 Task: Create a course object.
Action: Mouse moved to (586, 51)
Screenshot: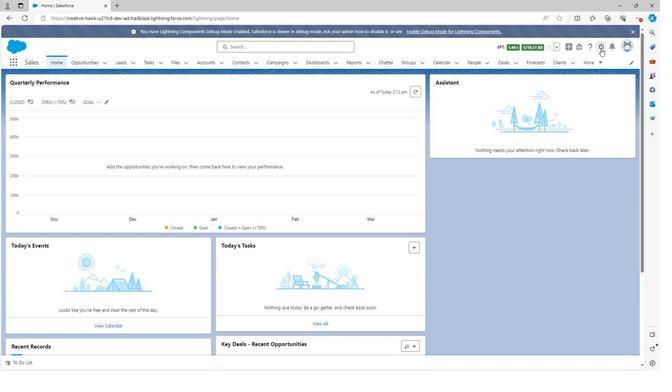 
Action: Mouse pressed left at (586, 51)
Screenshot: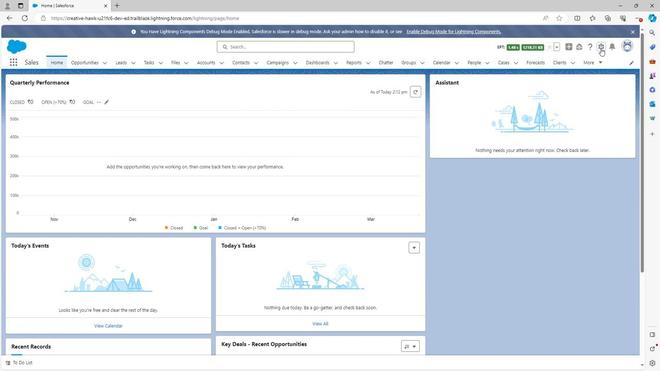 
Action: Mouse moved to (567, 66)
Screenshot: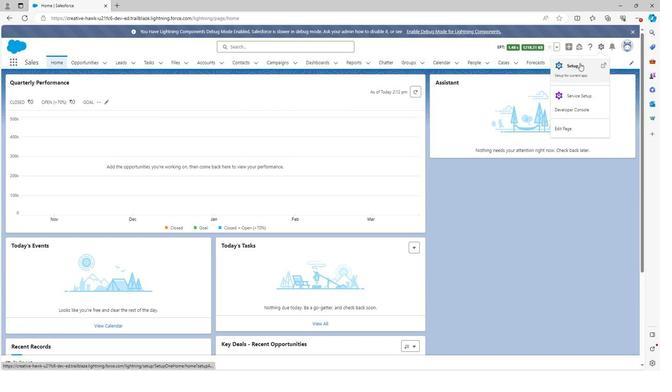 
Action: Mouse pressed left at (567, 66)
Screenshot: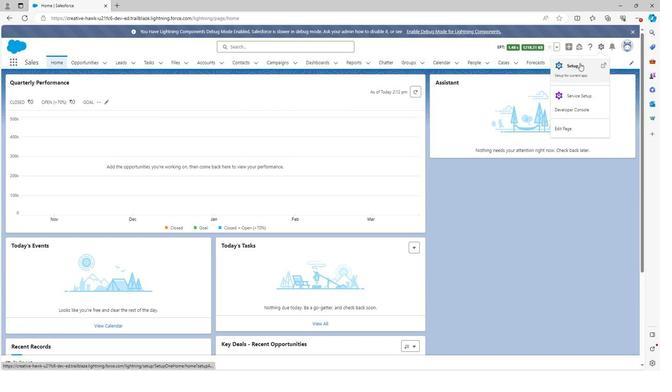 
Action: Mouse moved to (117, 63)
Screenshot: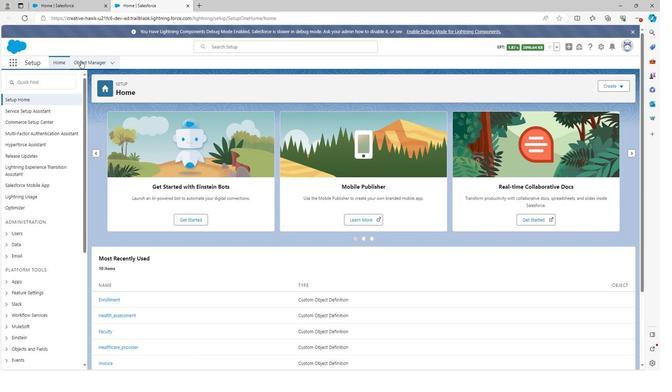 
Action: Mouse pressed left at (117, 63)
Screenshot: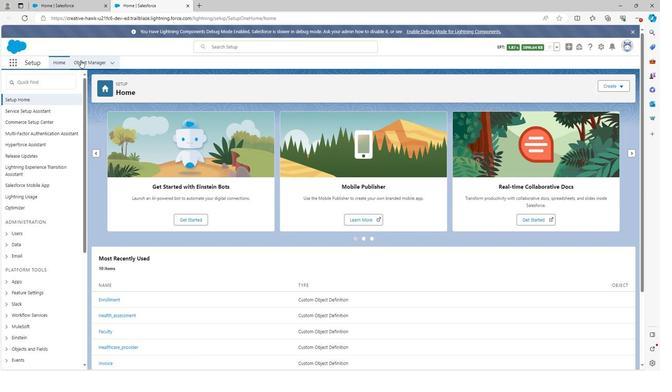 
Action: Mouse moved to (600, 87)
Screenshot: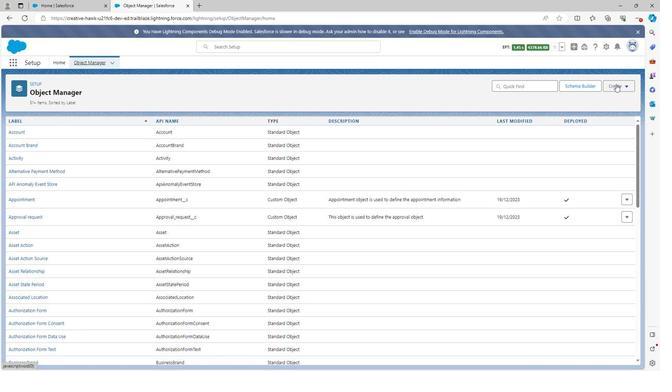 
Action: Mouse pressed left at (600, 87)
Screenshot: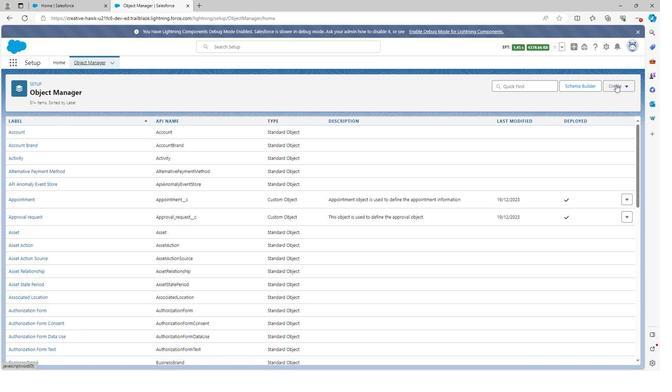 
Action: Mouse moved to (578, 106)
Screenshot: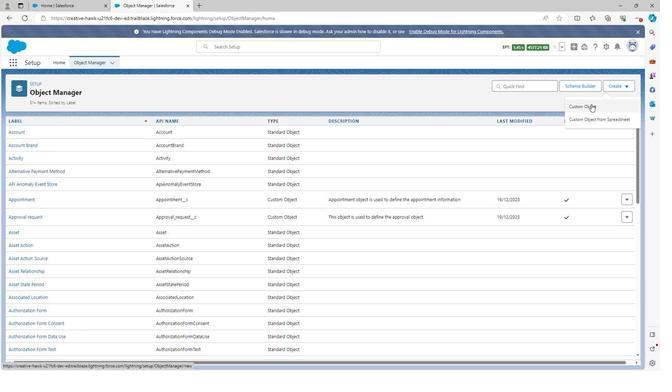 
Action: Mouse pressed left at (578, 106)
Screenshot: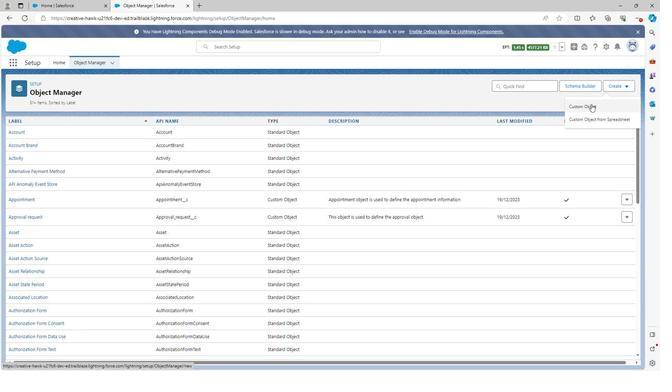 
Action: Mouse moved to (190, 174)
Screenshot: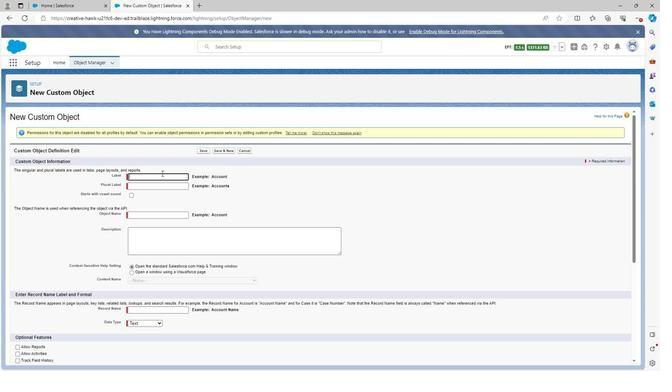 
Action: Key pressed <Key.shift>Course
Screenshot: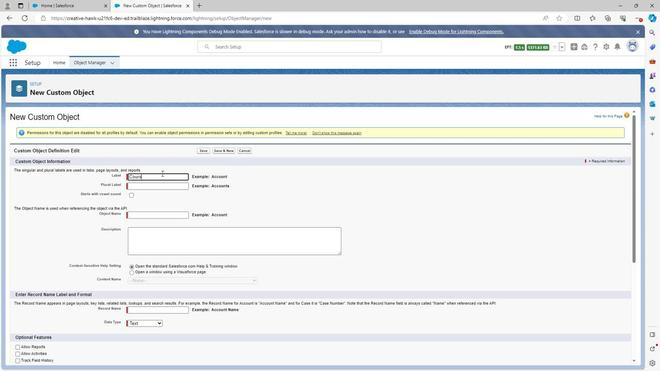 
Action: Mouse moved to (230, 199)
Screenshot: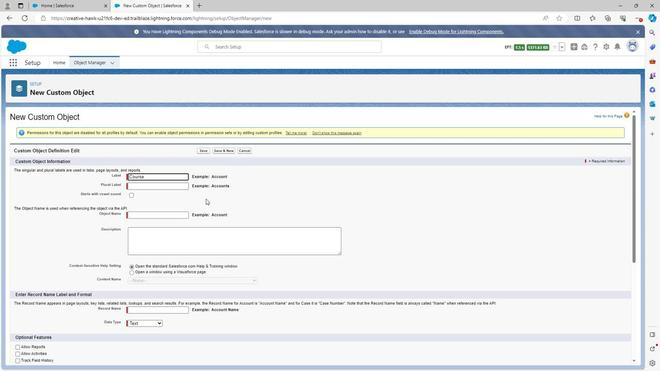 
Action: Mouse pressed left at (230, 199)
Screenshot: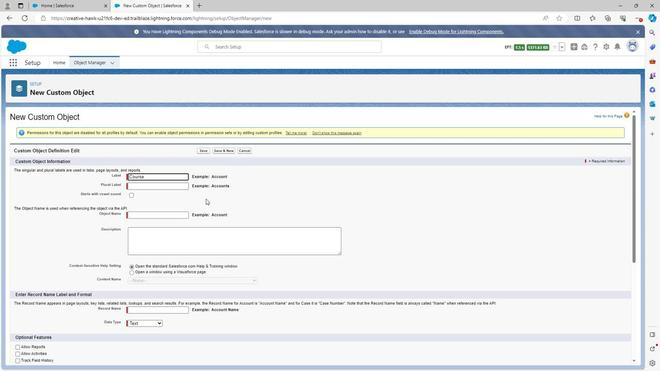 
Action: Mouse moved to (188, 186)
Screenshot: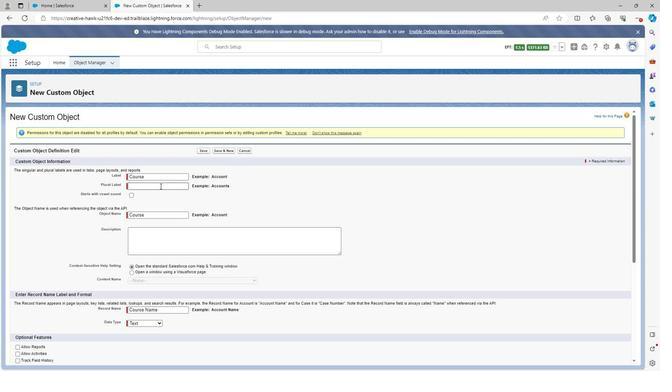 
Action: Mouse pressed left at (188, 186)
Screenshot: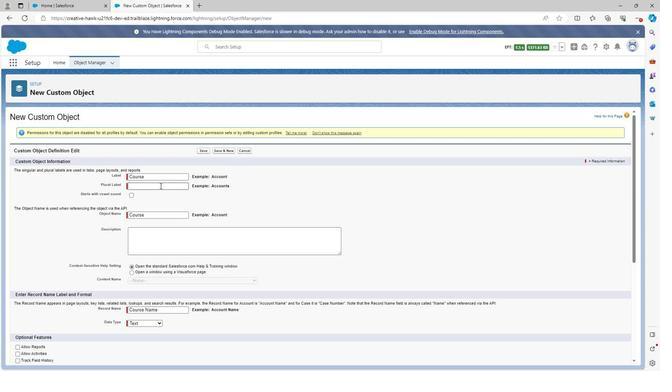 
Action: Key pressed <Key.shift>Courses
Screenshot: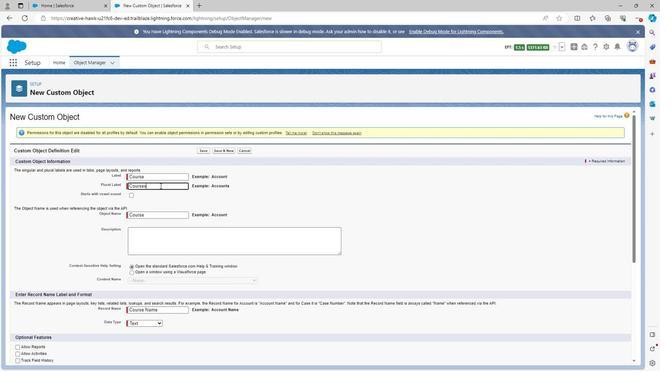 
Action: Mouse moved to (181, 234)
Screenshot: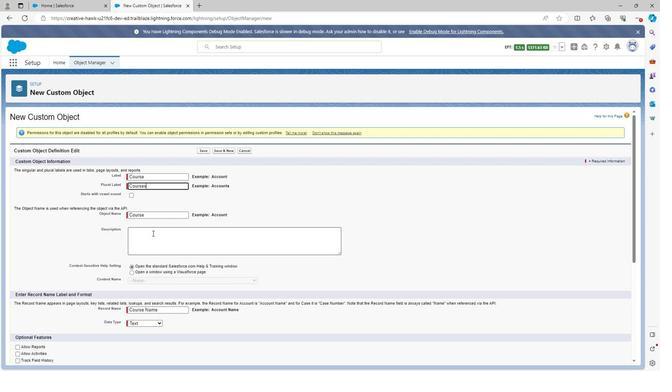 
Action: Mouse pressed left at (181, 234)
Screenshot: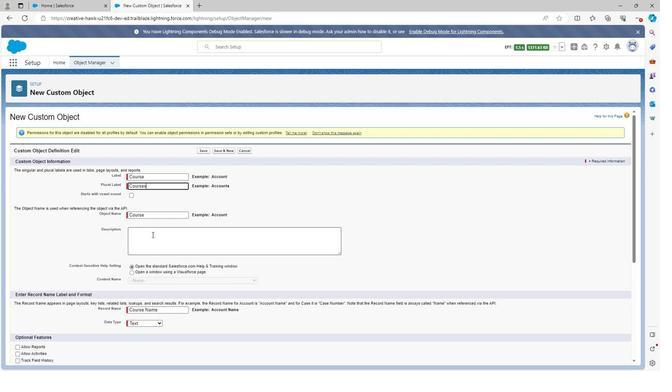 
Action: Key pressed <Key.shift>Course<Key.space>object<Key.space>is<Key.space>used<Key.space>to<Key.space>defined<Key.space>the<Key.space>course<Key.space>o<Key.backspace><Key.backspace>s<Key.space>o<Key.backspace>of<Key.space>students
Screenshot: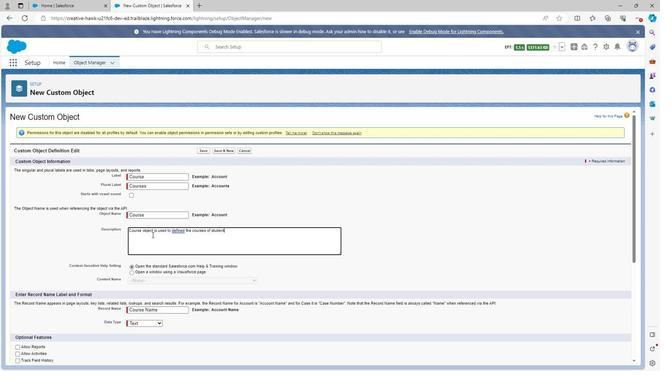 
Action: Mouse moved to (214, 270)
Screenshot: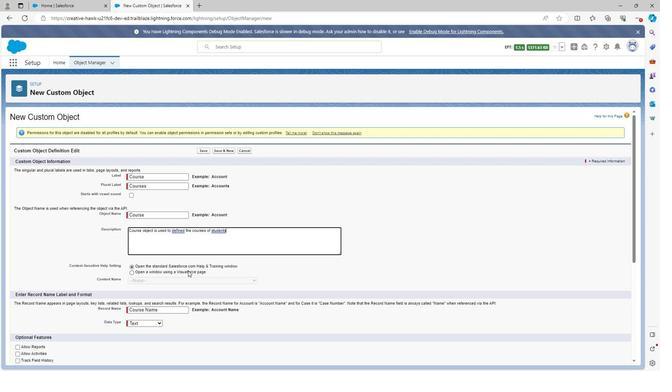 
Action: Mouse scrolled (214, 269) with delta (0, 0)
Screenshot: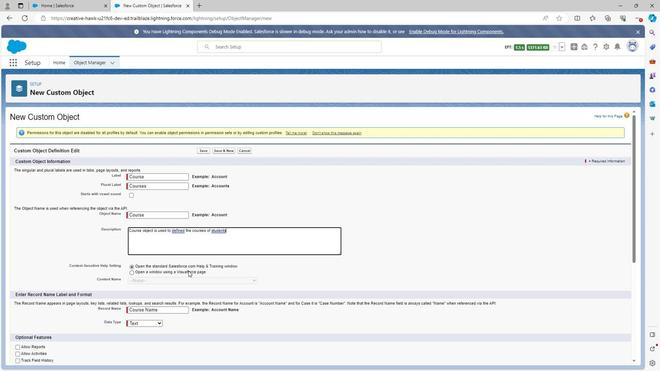 
Action: Mouse moved to (214, 270)
Screenshot: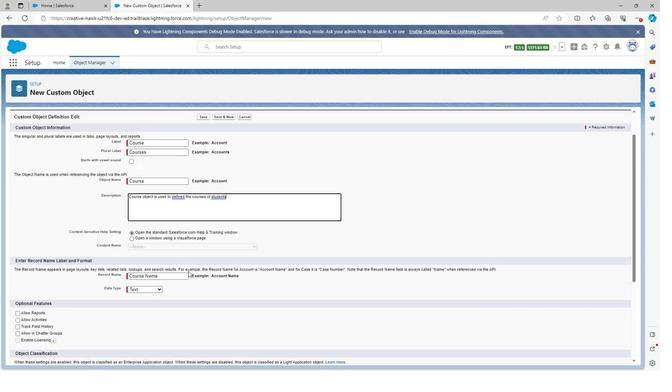 
Action: Mouse scrolled (214, 270) with delta (0, 0)
Screenshot: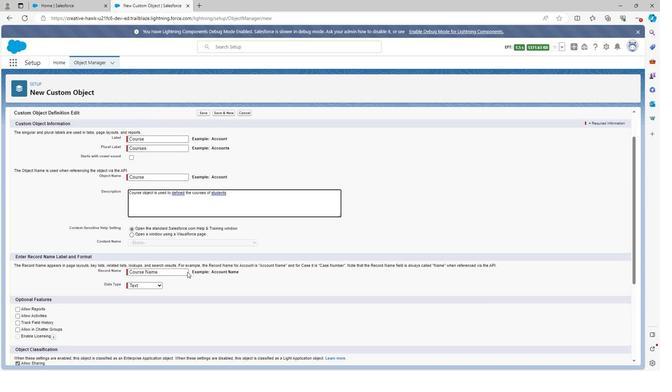 
Action: Mouse moved to (213, 271)
Screenshot: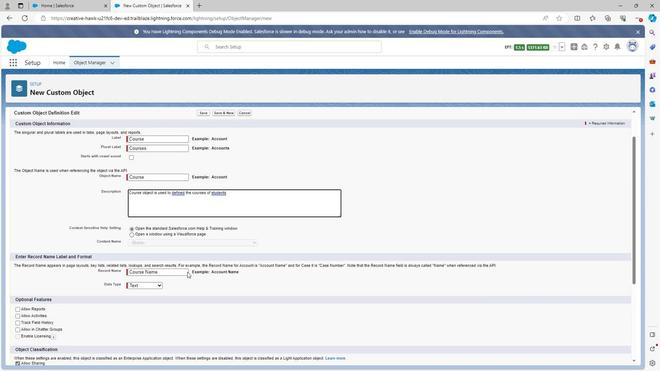 
Action: Mouse scrolled (213, 270) with delta (0, 0)
Screenshot: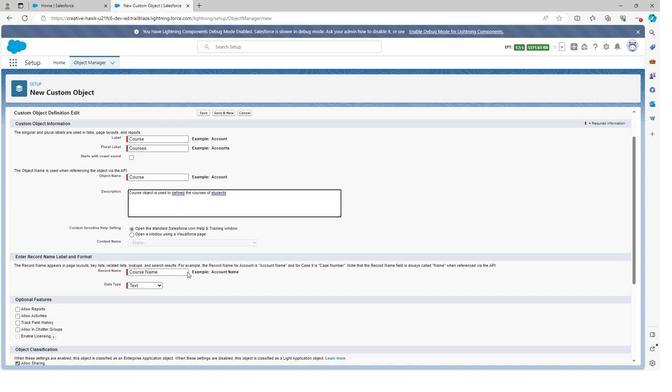 
Action: Mouse moved to (204, 271)
Screenshot: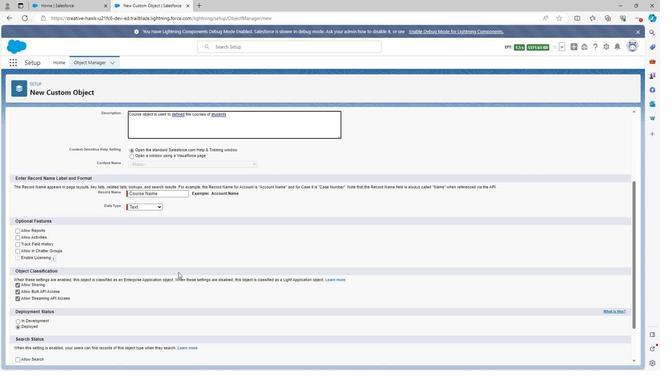 
Action: Mouse scrolled (204, 271) with delta (0, 0)
Screenshot: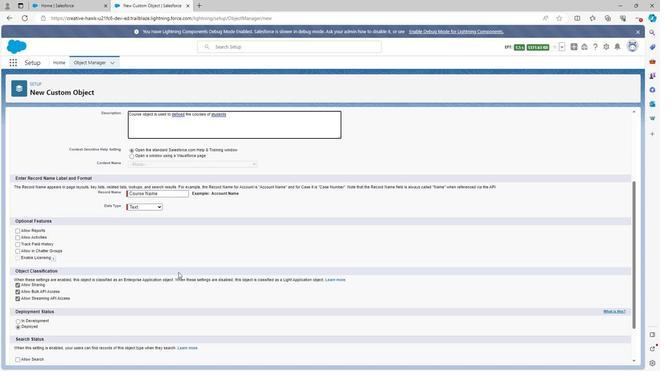 
Action: Mouse moved to (59, 191)
Screenshot: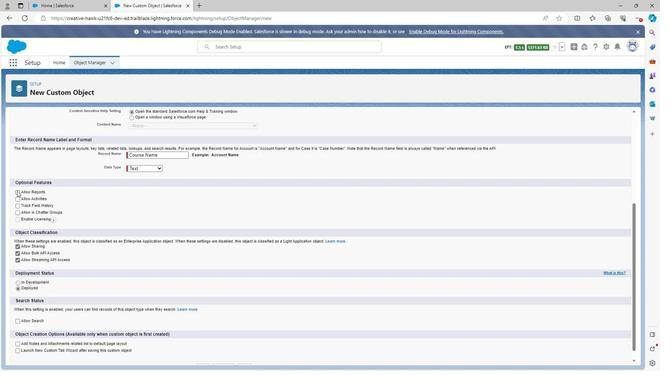 
Action: Mouse pressed left at (59, 191)
Screenshot: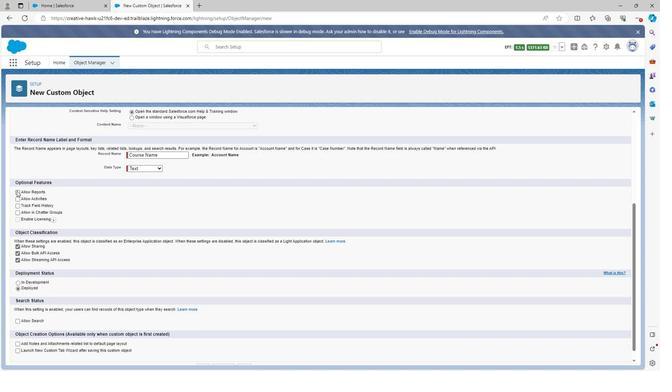 
Action: Mouse moved to (58, 197)
Screenshot: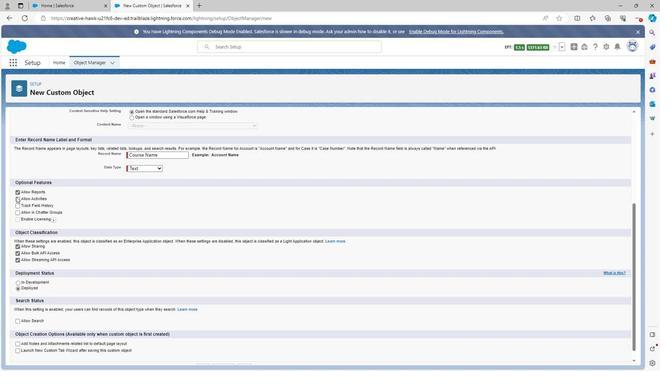 
Action: Mouse pressed left at (58, 197)
Screenshot: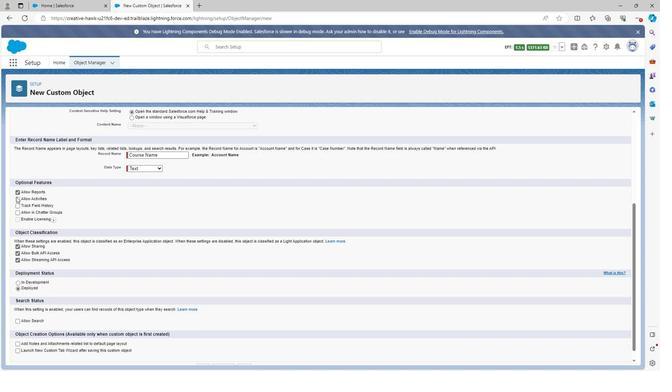 
Action: Mouse moved to (58, 206)
Screenshot: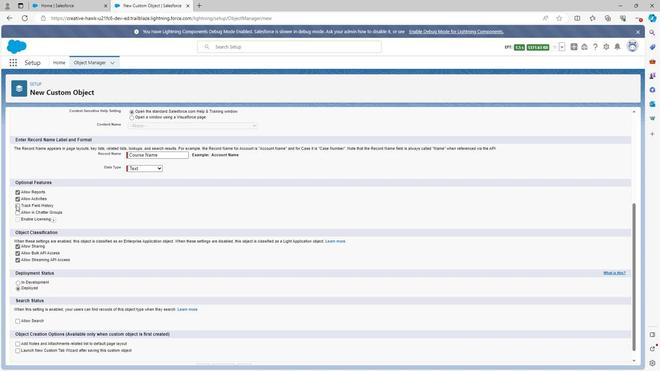 
Action: Mouse pressed left at (58, 206)
Screenshot: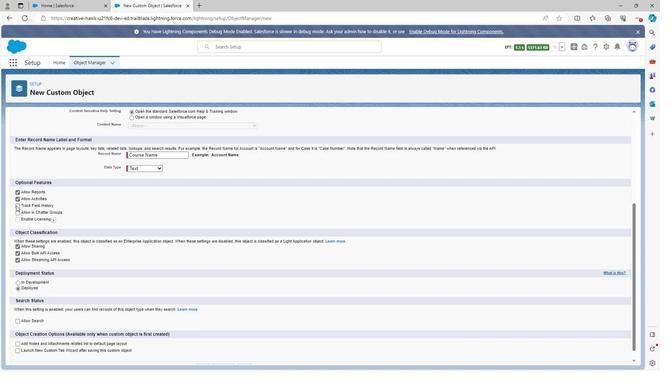 
Action: Mouse moved to (184, 261)
Screenshot: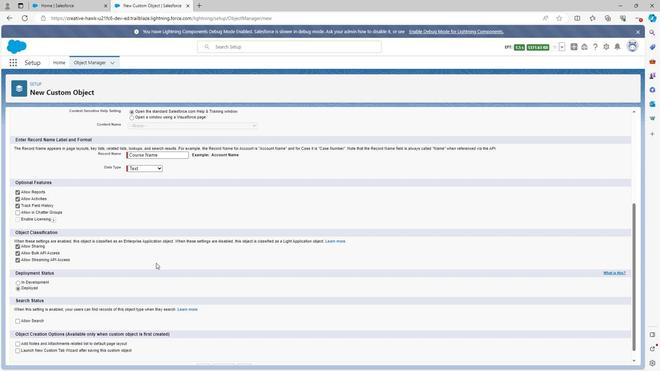 
Action: Mouse scrolled (184, 260) with delta (0, 0)
Screenshot: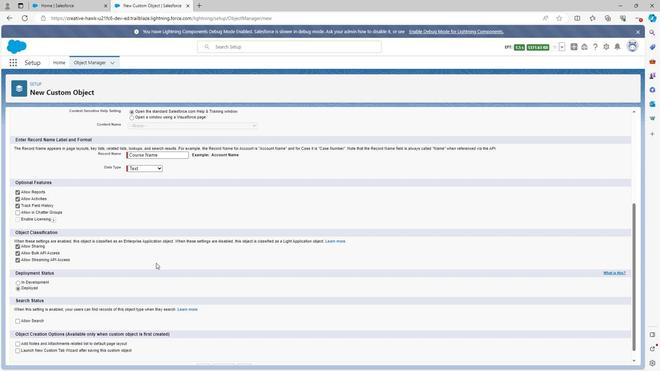 
Action: Mouse moved to (187, 267)
Screenshot: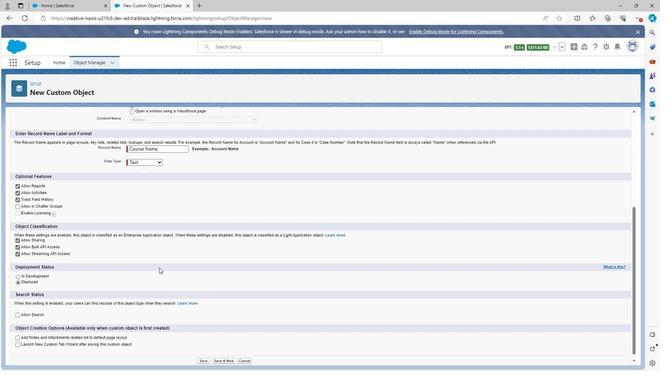 
Action: Mouse scrolled (187, 266) with delta (0, 0)
Screenshot: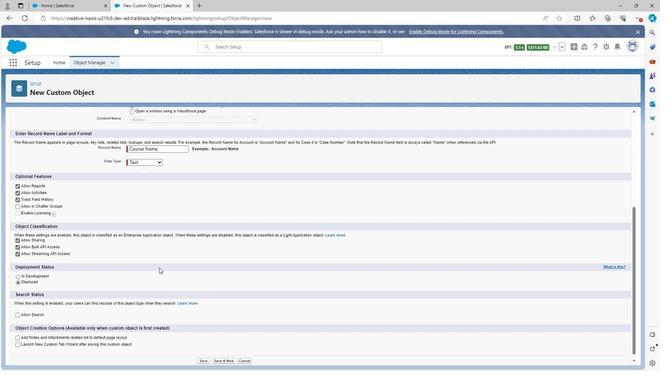 
Action: Mouse moved to (188, 268)
Screenshot: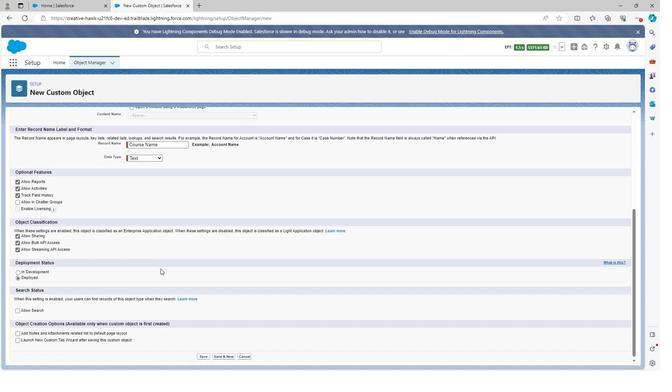 
Action: Mouse scrolled (188, 267) with delta (0, 0)
Screenshot: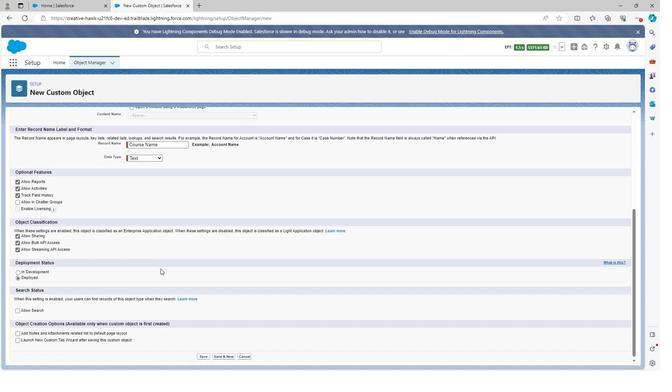 
Action: Mouse moved to (188, 268)
Screenshot: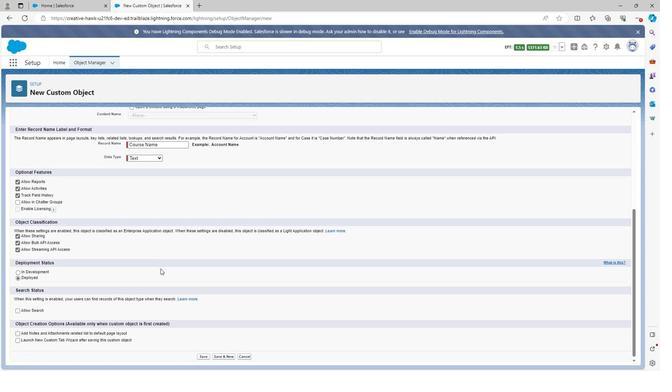 
Action: Mouse scrolled (188, 268) with delta (0, 0)
Screenshot: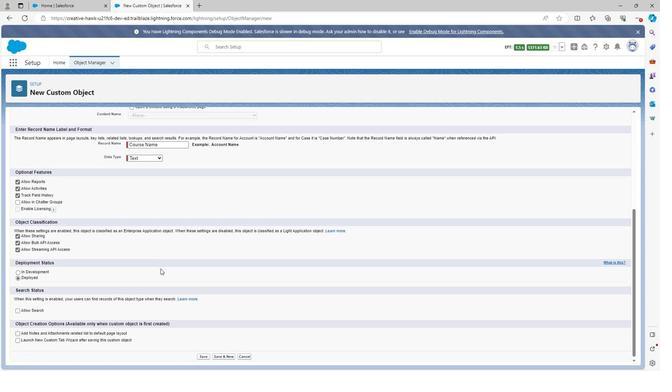 
Action: Mouse moved to (189, 268)
Screenshot: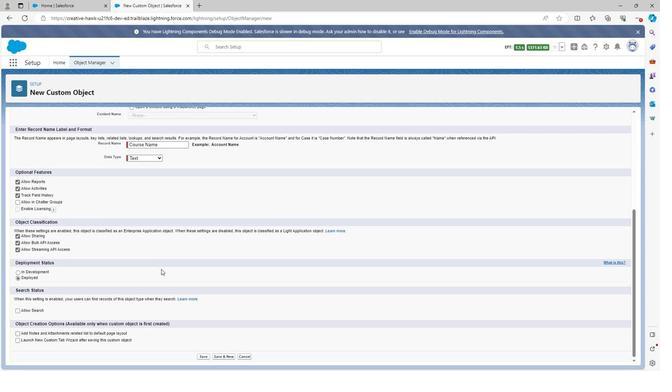 
Action: Mouse scrolled (189, 268) with delta (0, 0)
Screenshot: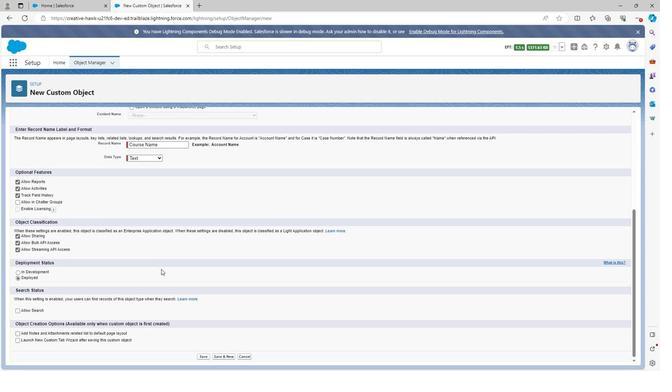 
Action: Mouse moved to (228, 354)
Screenshot: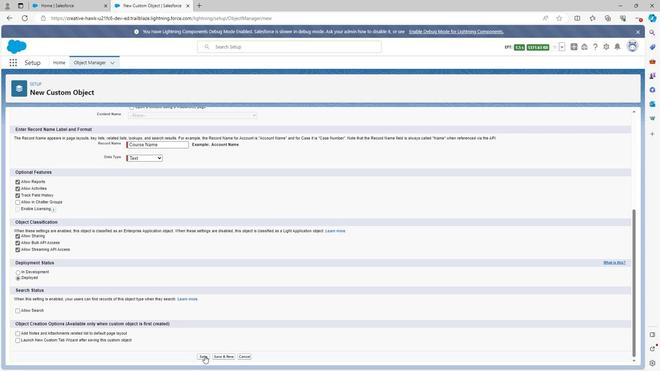 
Action: Mouse pressed left at (228, 354)
Screenshot: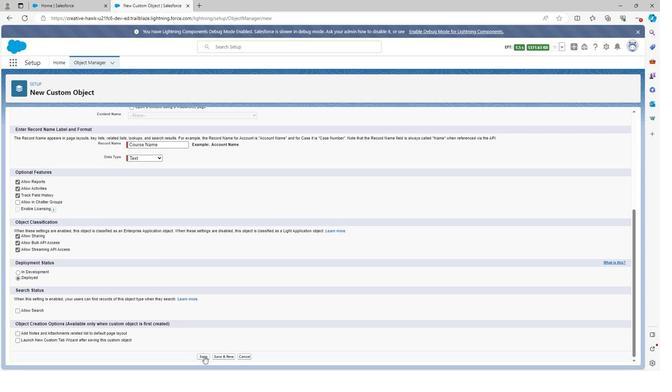 
Action: Mouse moved to (99, 85)
Screenshot: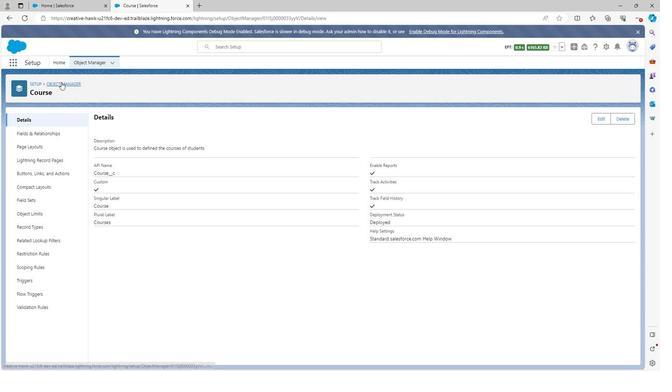 
Action: Mouse pressed left at (99, 85)
Screenshot: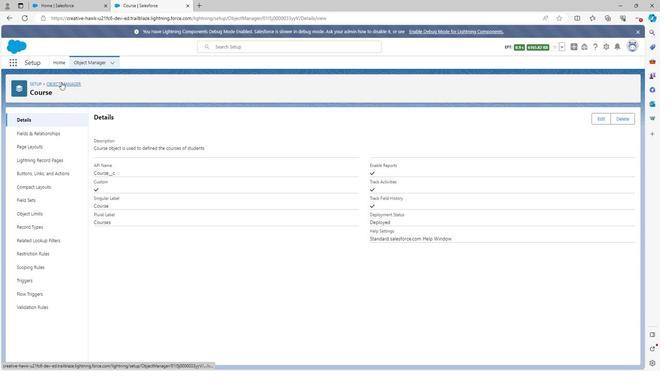 
Action: Mouse moved to (509, 90)
Screenshot: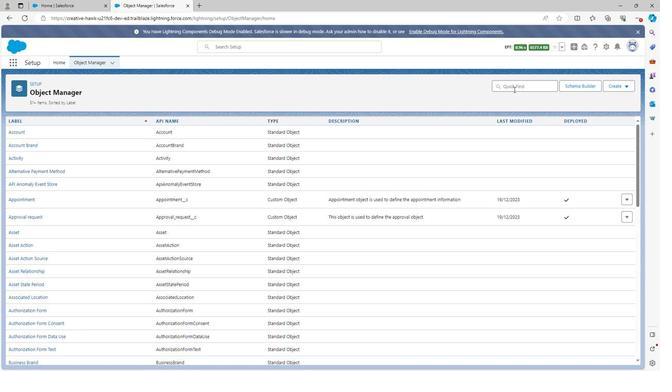 
Action: Mouse pressed left at (509, 90)
Screenshot: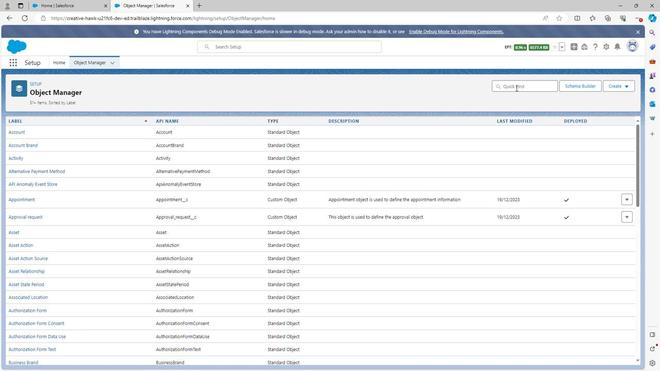 
Action: Key pressed course
Screenshot: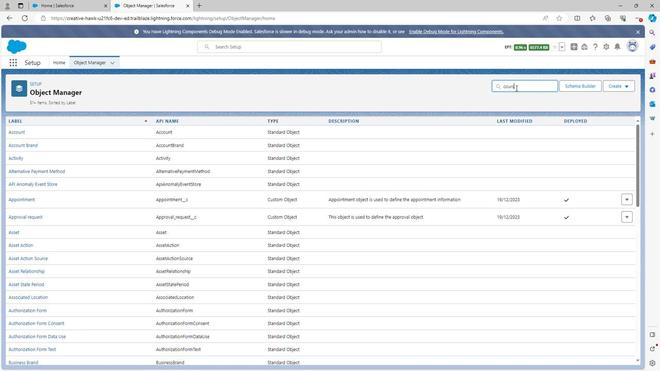 
Action: Mouse moved to (56, 137)
Screenshot: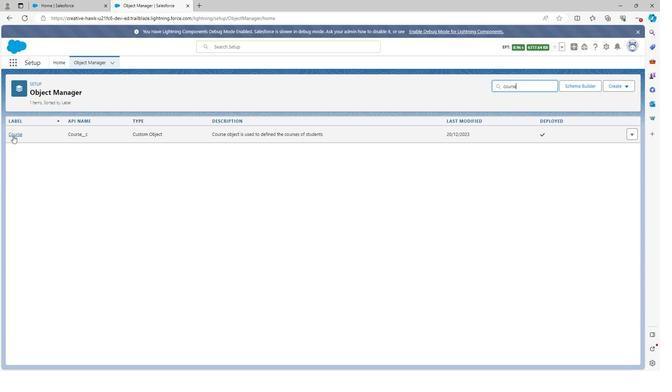 
Action: Mouse pressed left at (56, 137)
Screenshot: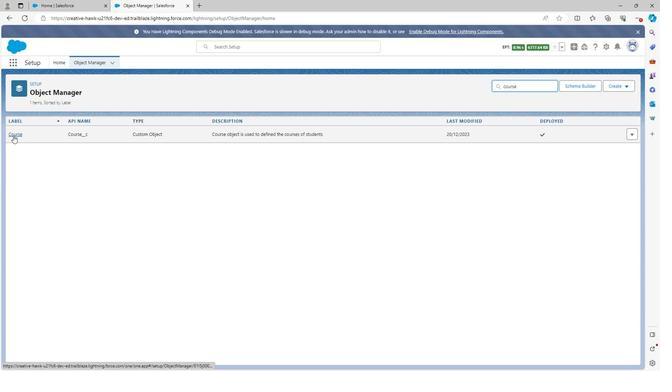 
Action: Mouse moved to (194, 151)
Screenshot: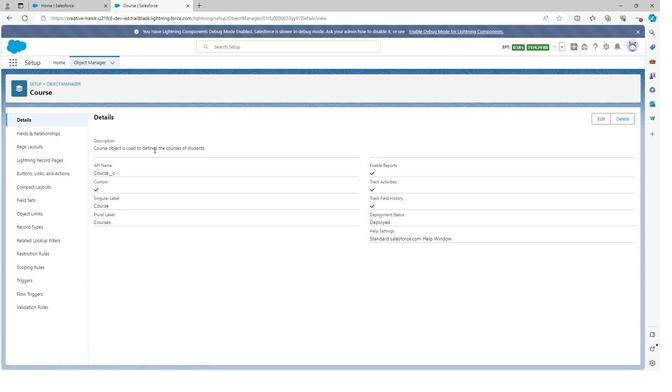 
